 Task: Set the item due "today".
Action: Mouse moved to (1395, 119)
Screenshot: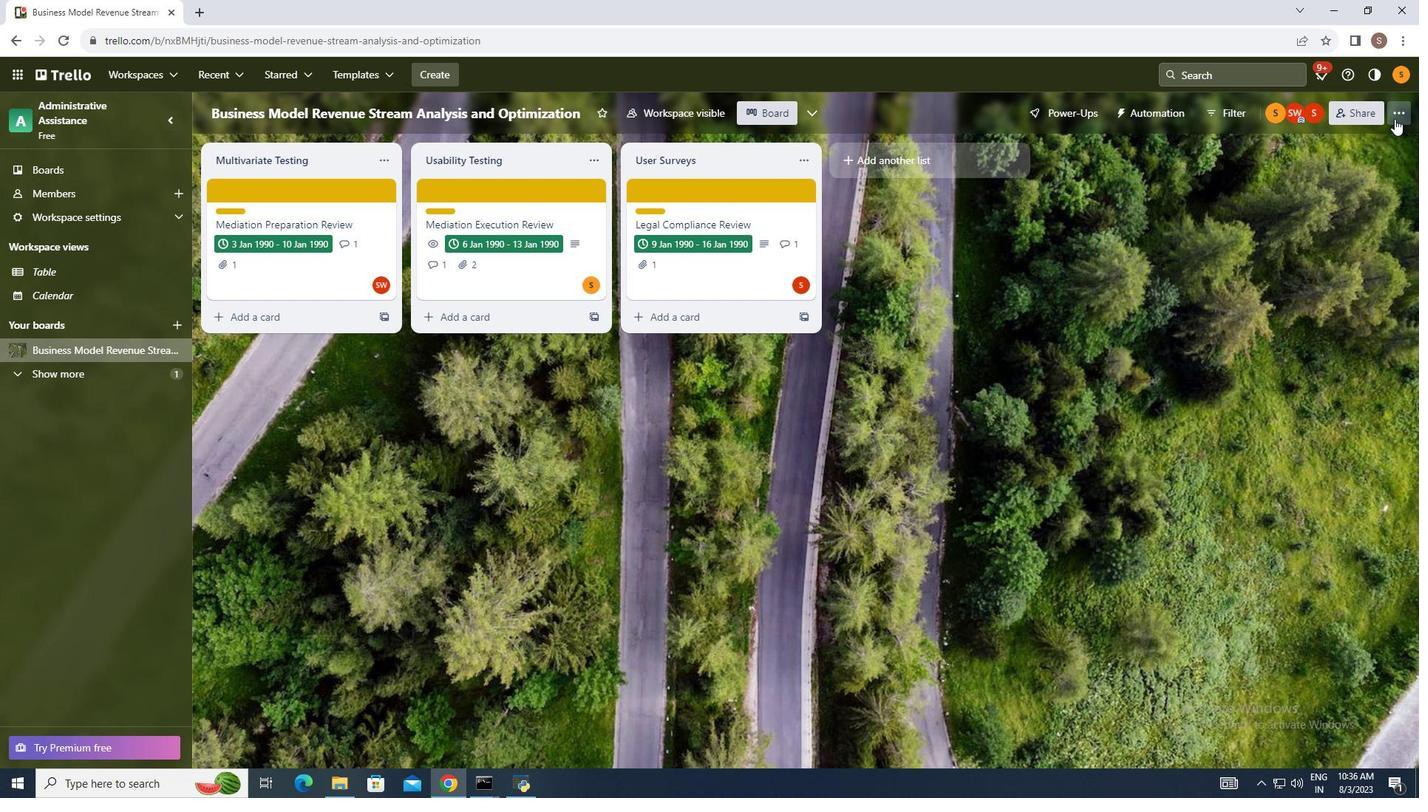 
Action: Mouse pressed left at (1395, 119)
Screenshot: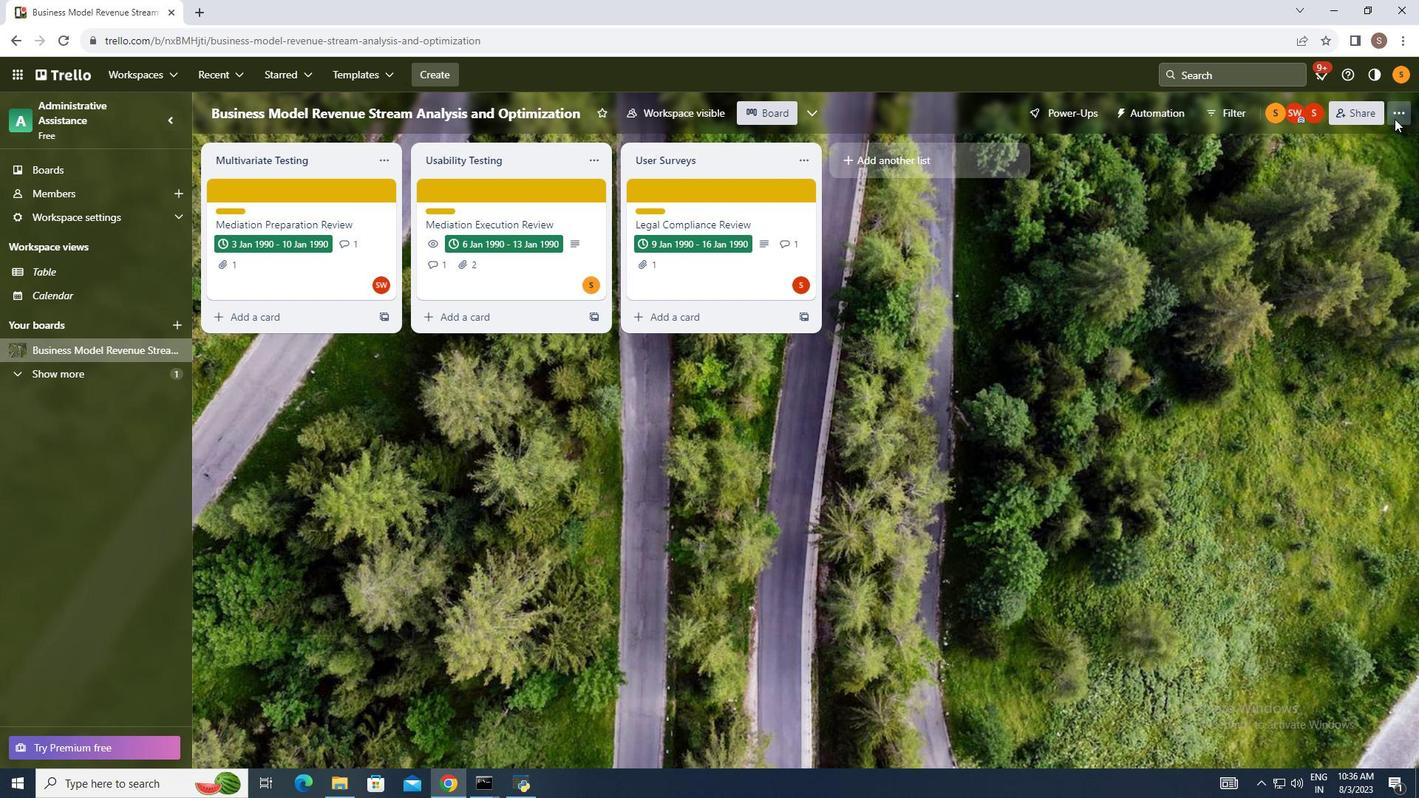 
Action: Mouse moved to (1305, 311)
Screenshot: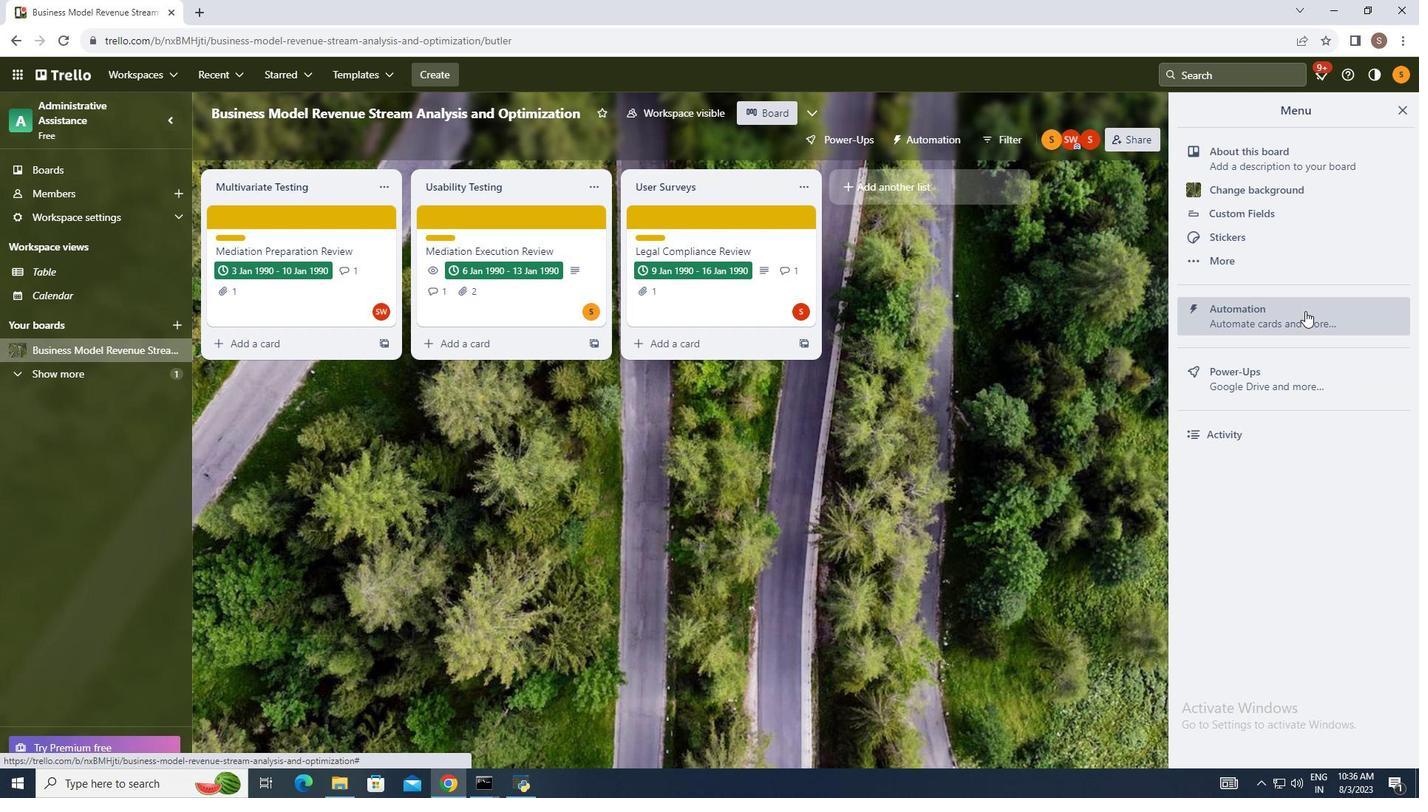 
Action: Mouse pressed left at (1305, 311)
Screenshot: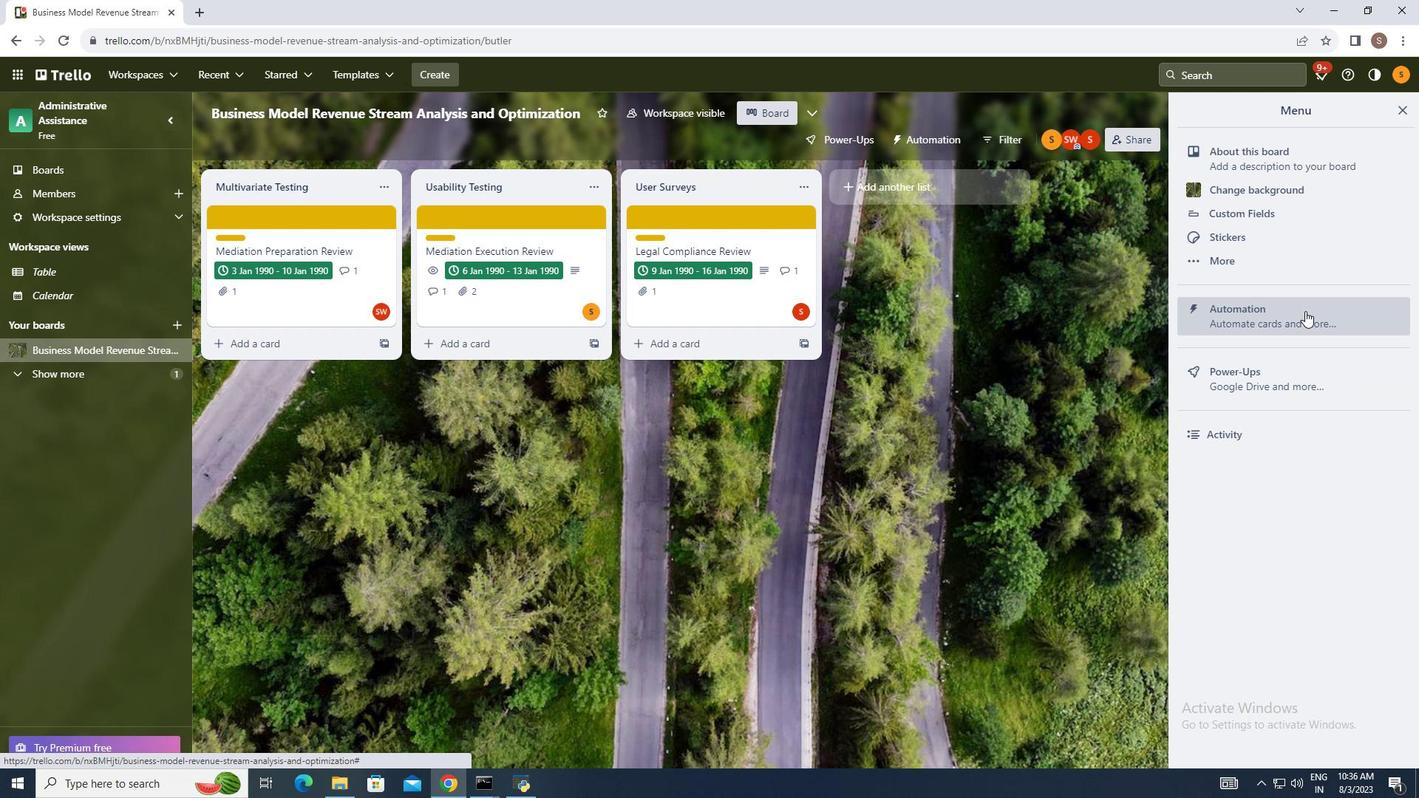 
Action: Mouse moved to (275, 385)
Screenshot: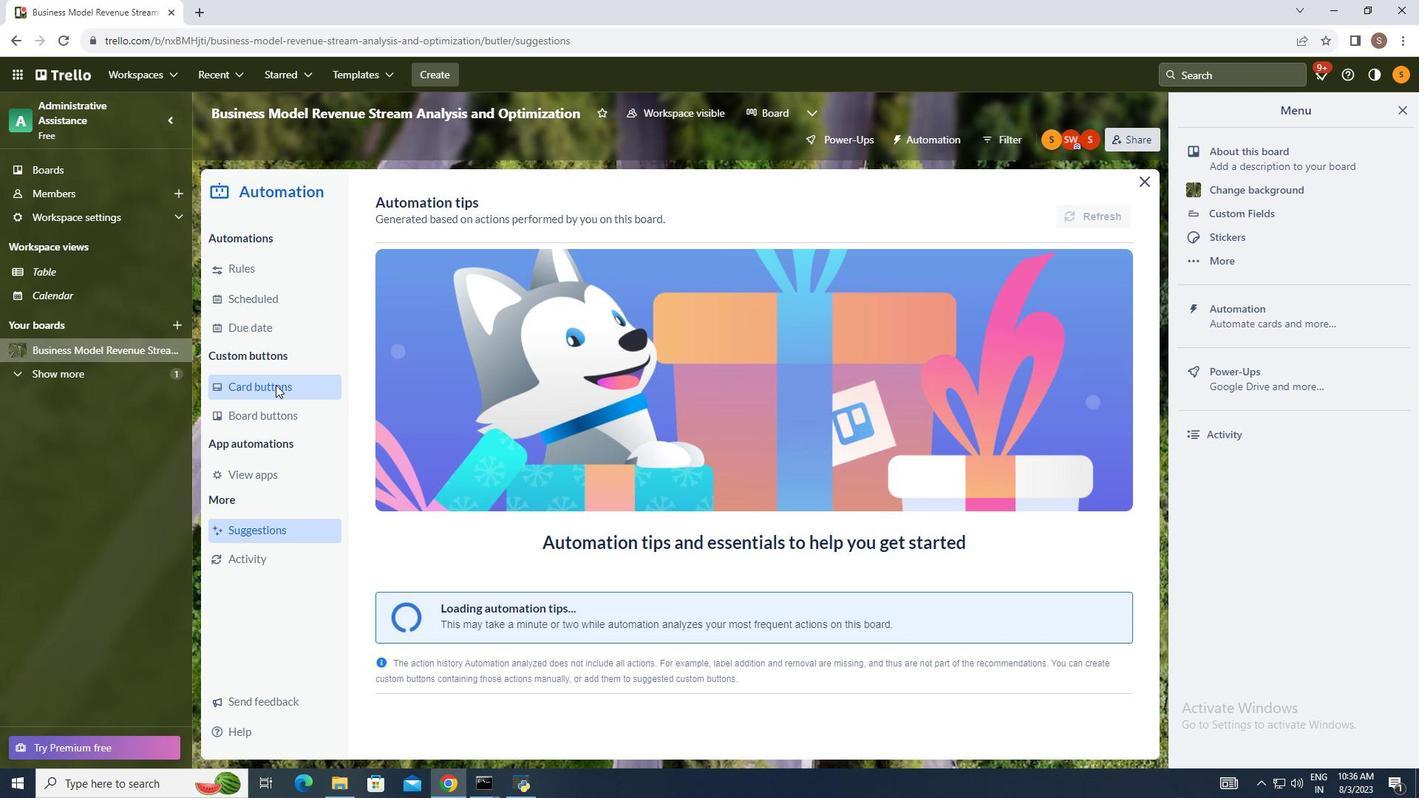 
Action: Mouse pressed left at (275, 385)
Screenshot: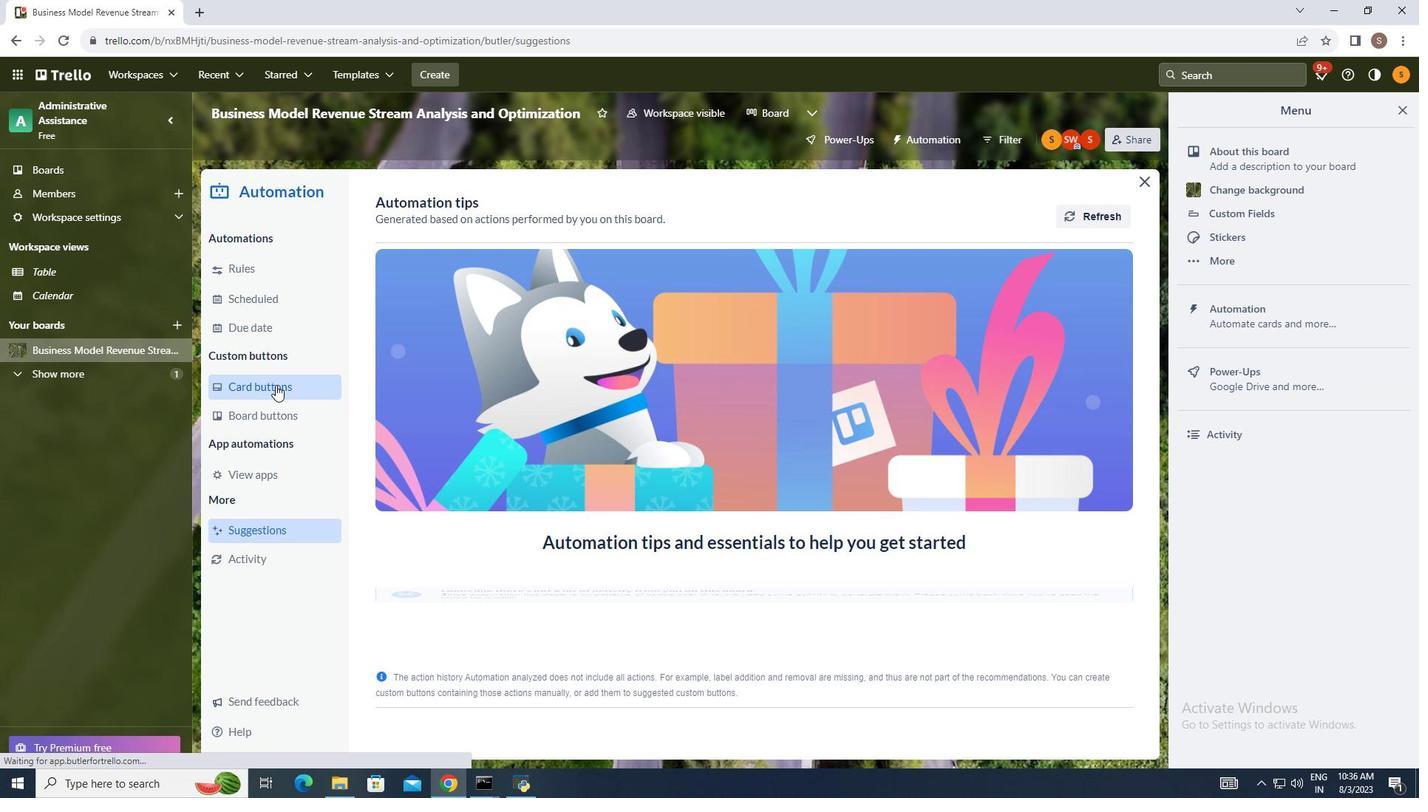 
Action: Mouse moved to (1077, 206)
Screenshot: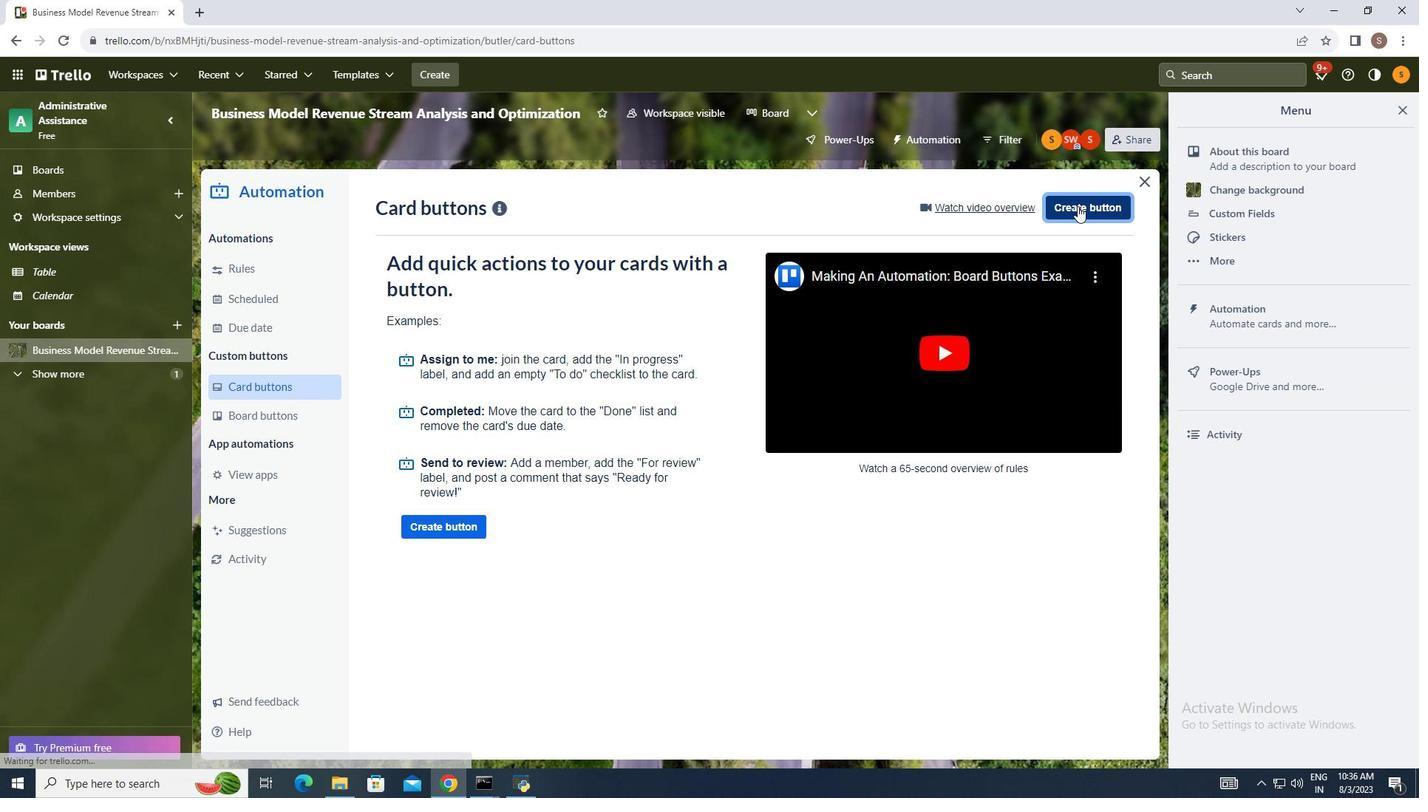 
Action: Mouse pressed left at (1077, 206)
Screenshot: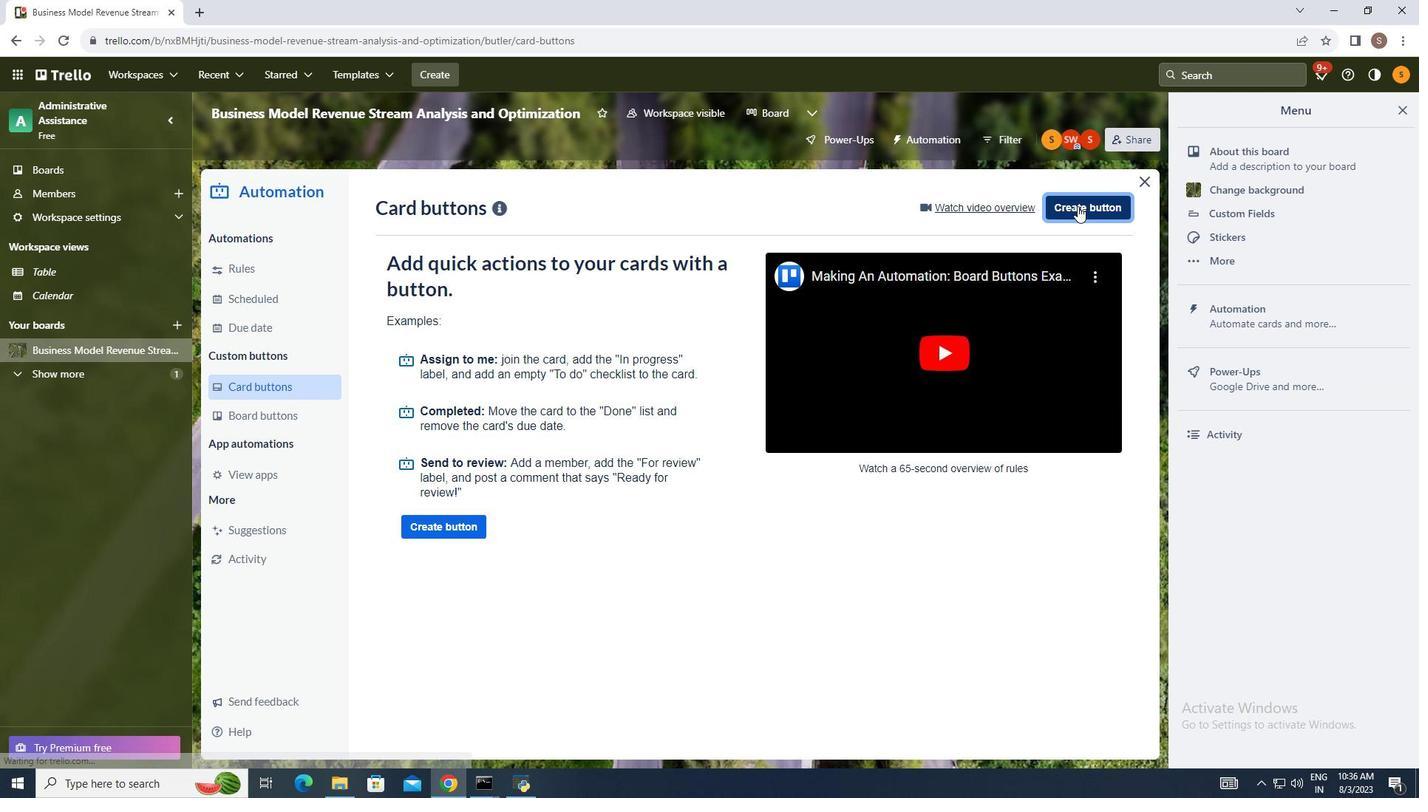 
Action: Mouse moved to (740, 405)
Screenshot: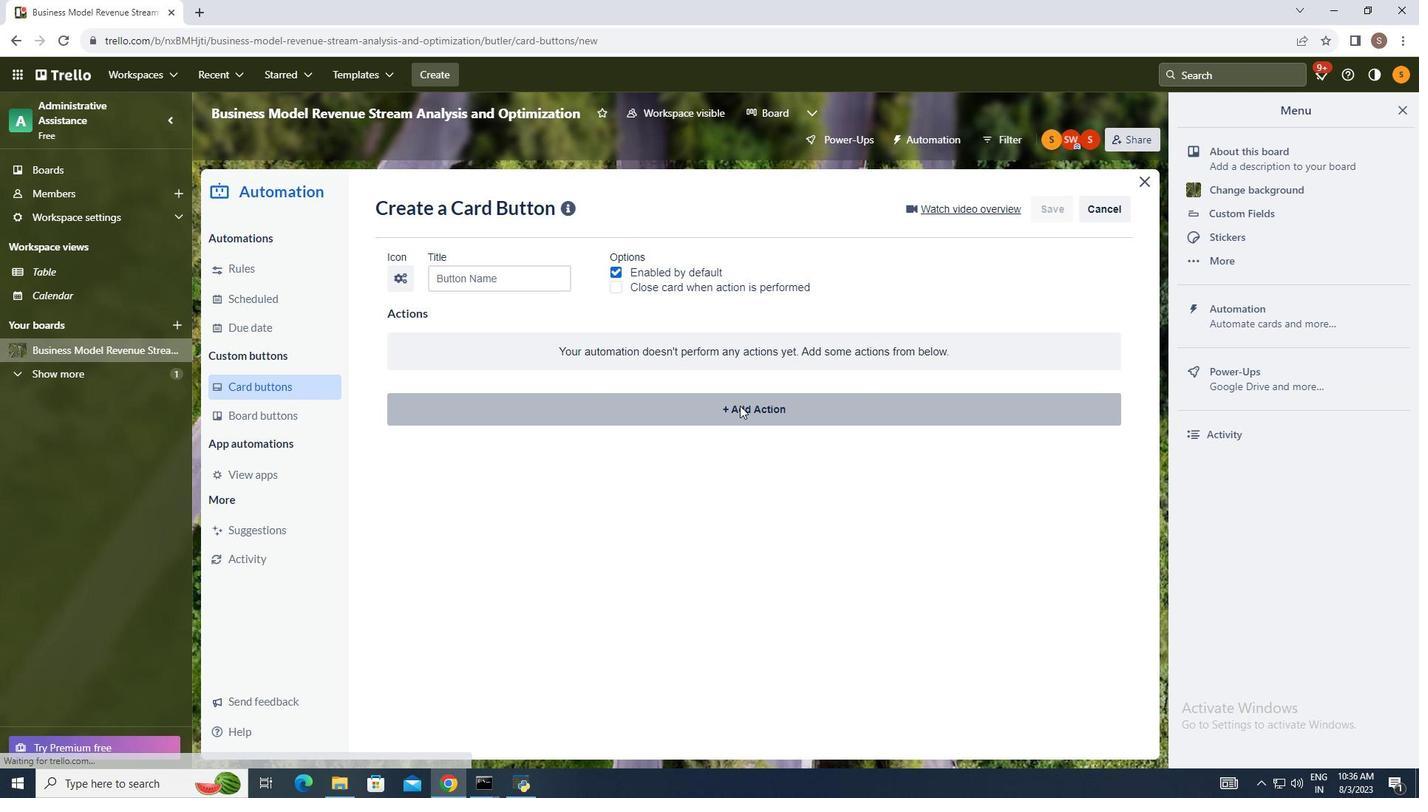 
Action: Mouse pressed left at (740, 405)
Screenshot: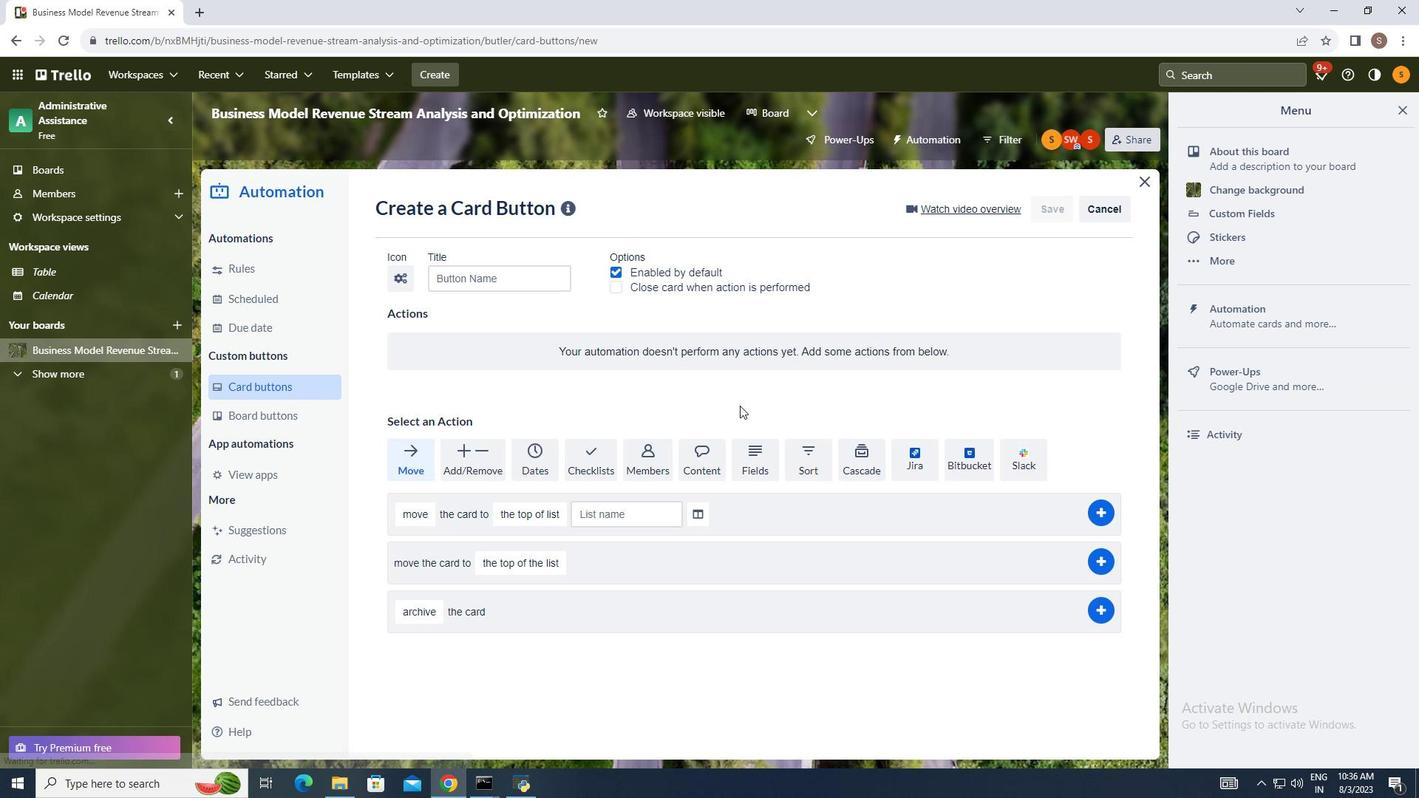 
Action: Mouse moved to (603, 456)
Screenshot: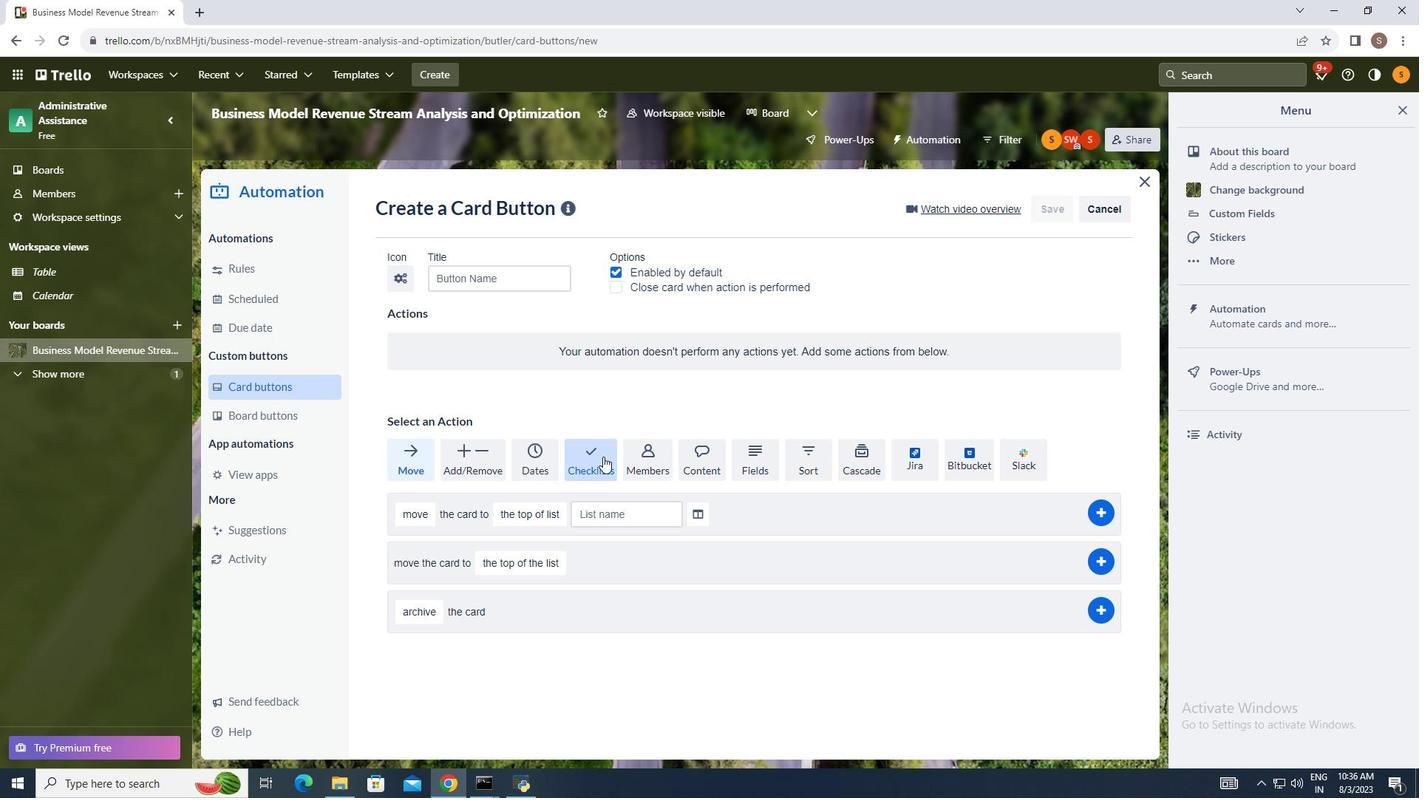 
Action: Mouse pressed left at (603, 456)
Screenshot: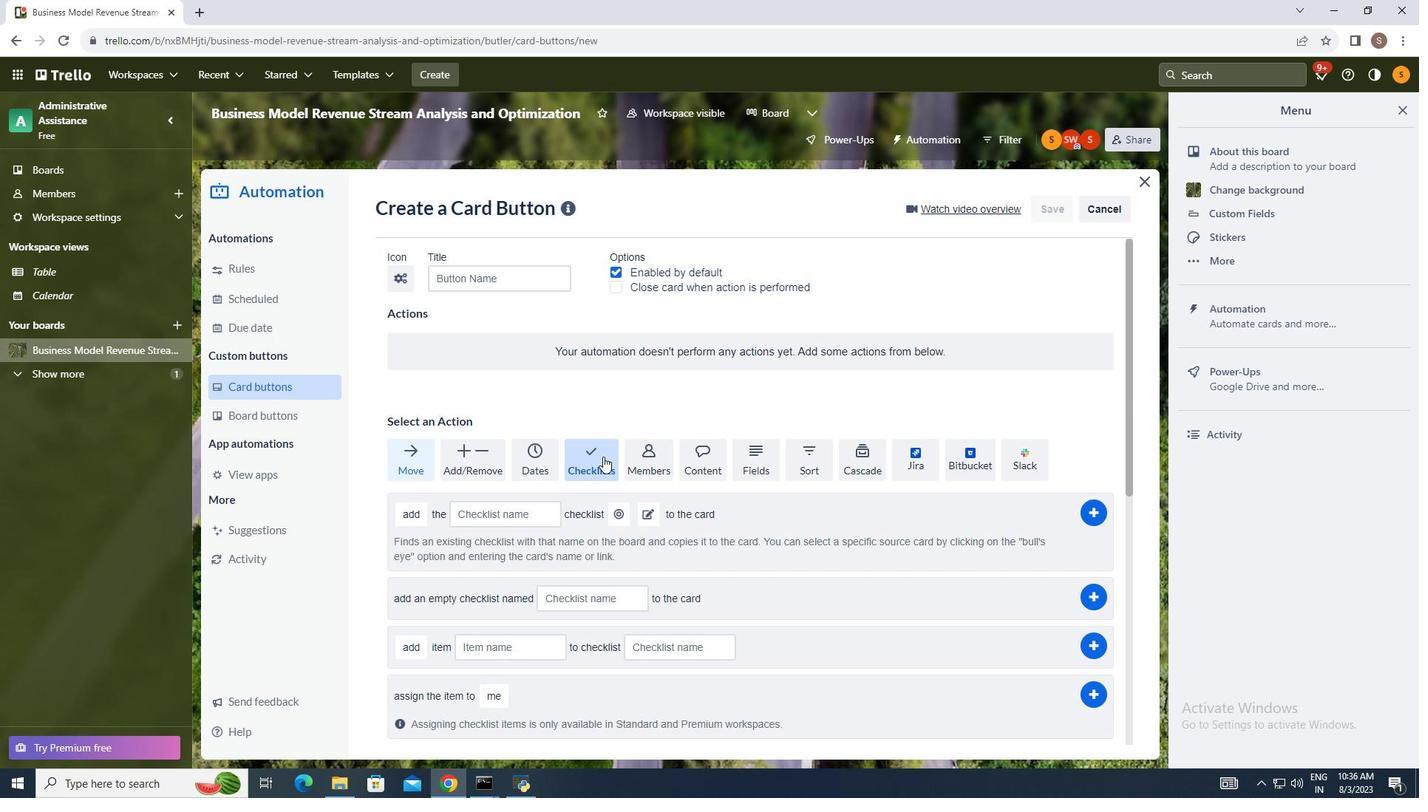 
Action: Mouse moved to (538, 501)
Screenshot: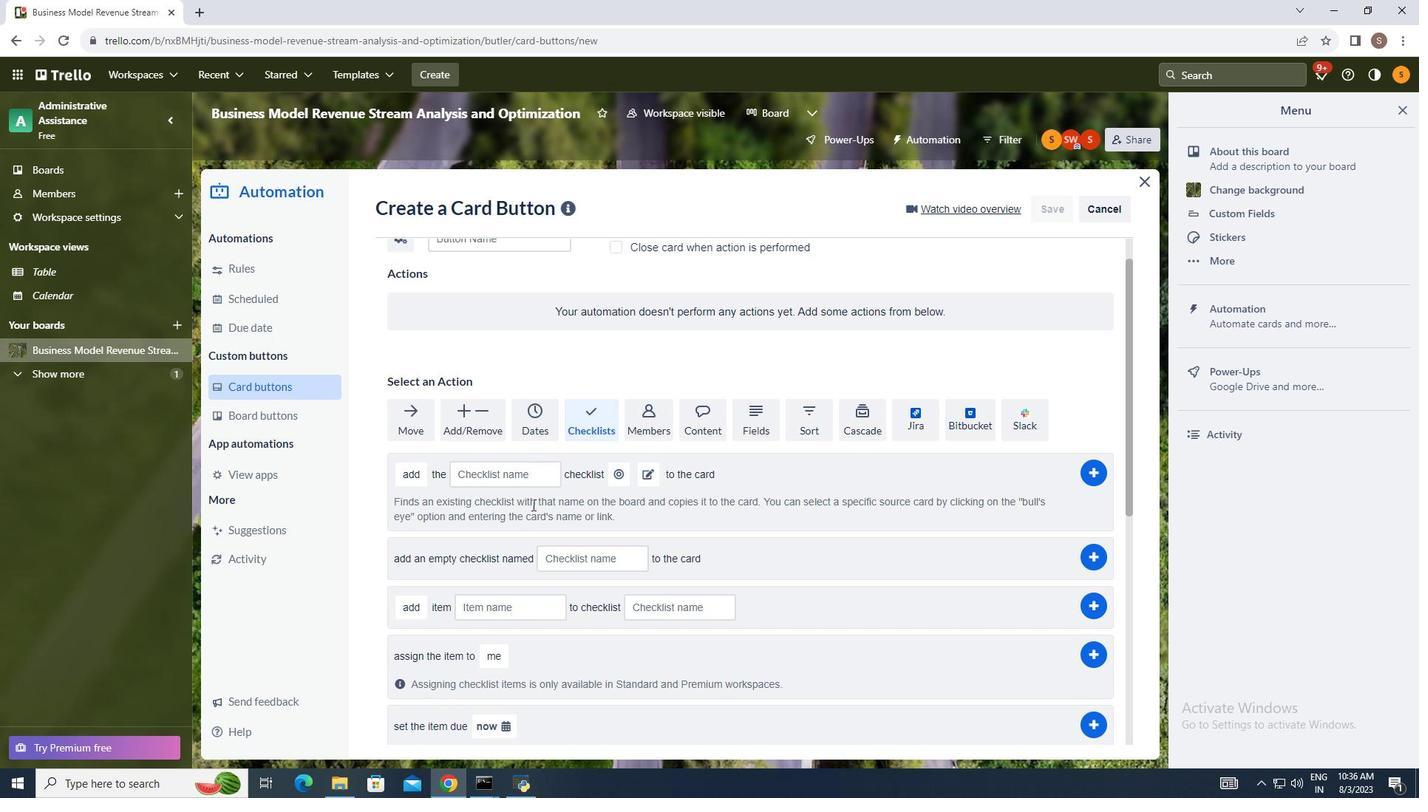 
Action: Mouse scrolled (538, 500) with delta (0, 0)
Screenshot: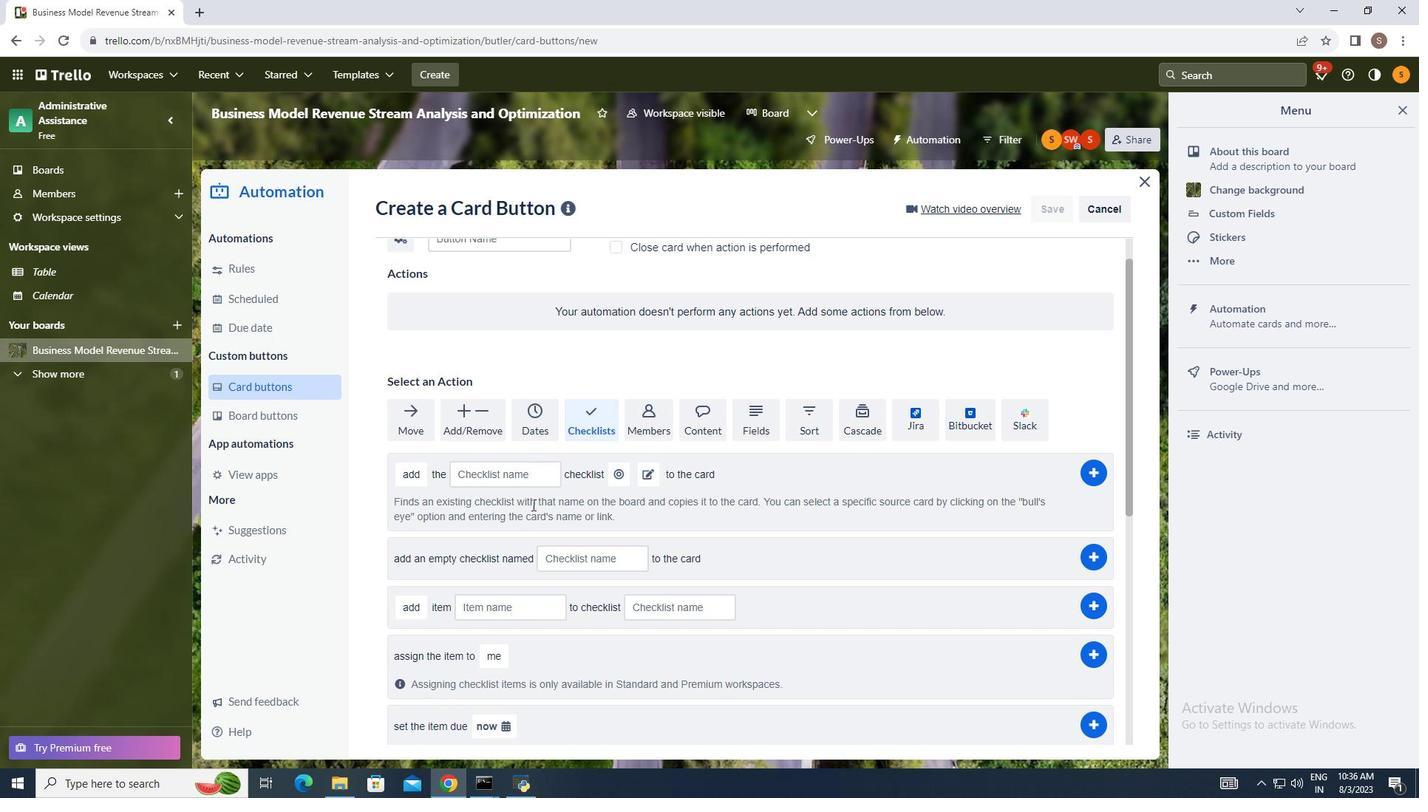 
Action: Mouse moved to (537, 504)
Screenshot: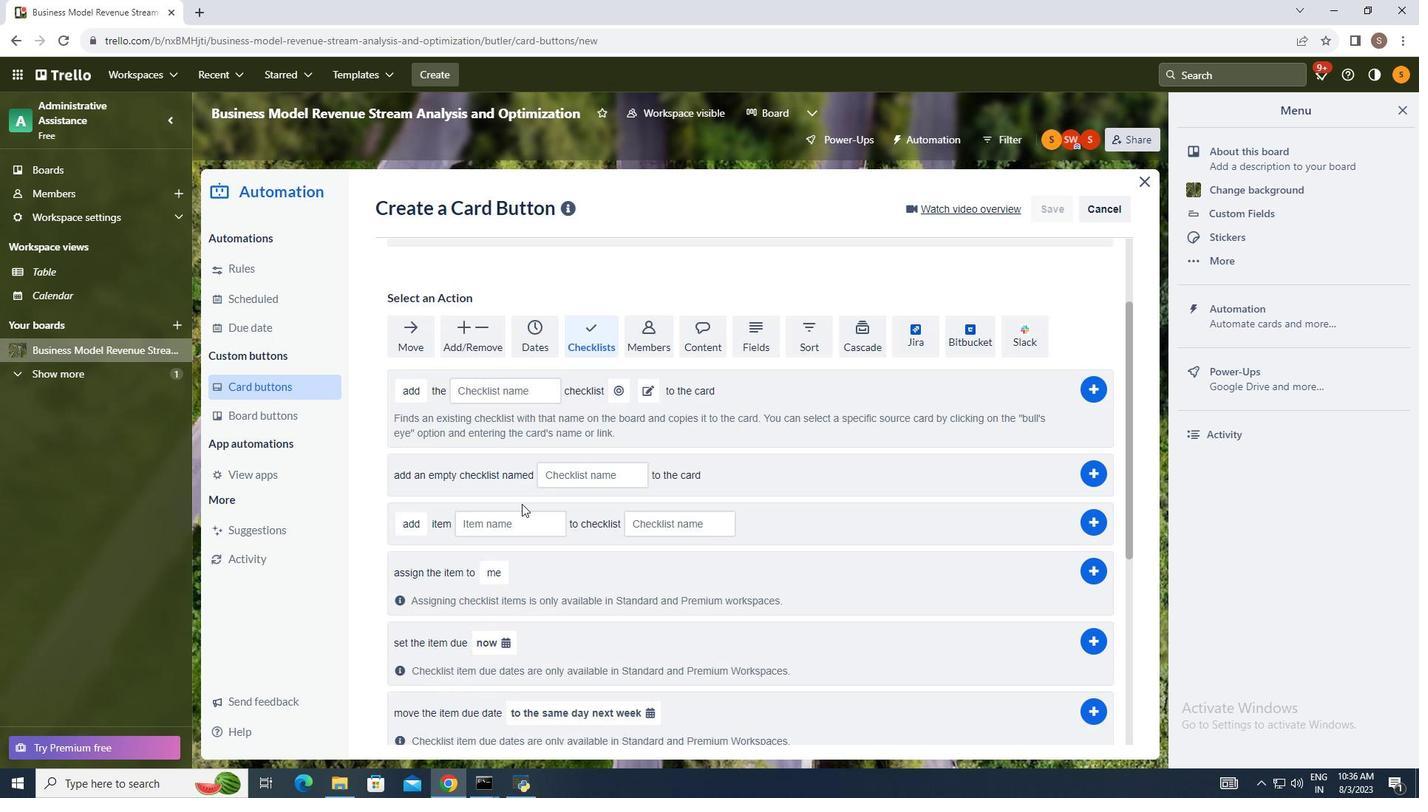 
Action: Mouse scrolled (537, 503) with delta (0, 0)
Screenshot: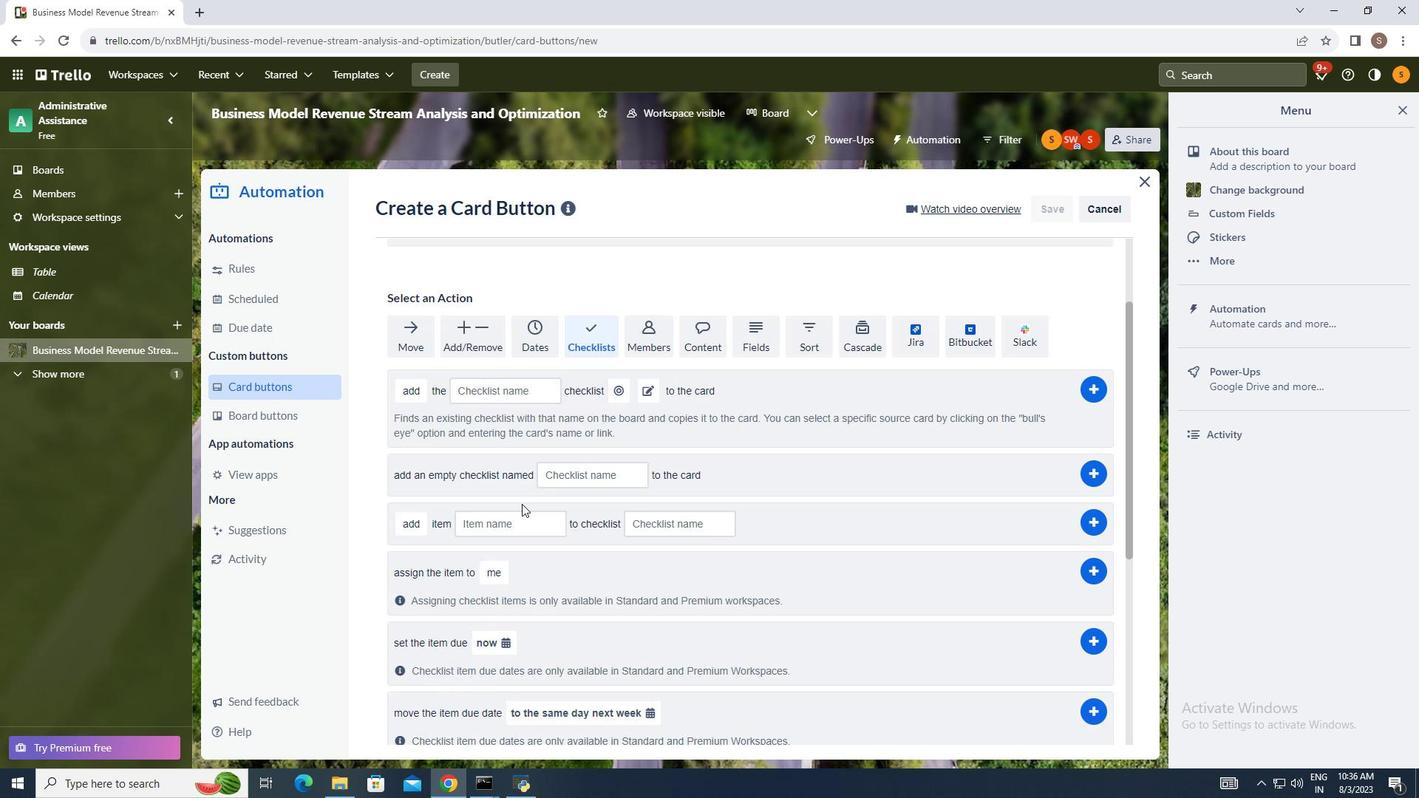 
Action: Mouse moved to (532, 504)
Screenshot: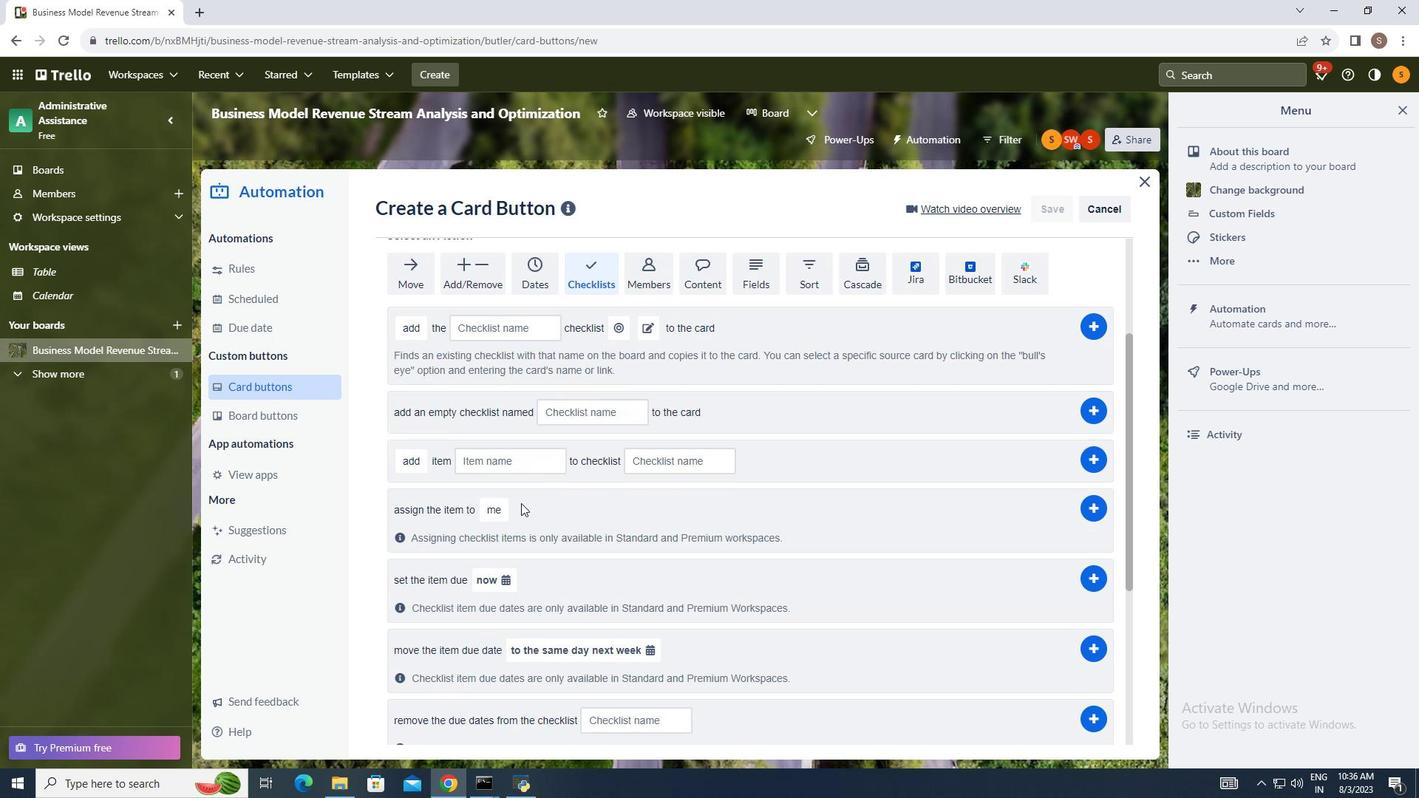 
Action: Mouse scrolled (532, 504) with delta (0, 0)
Screenshot: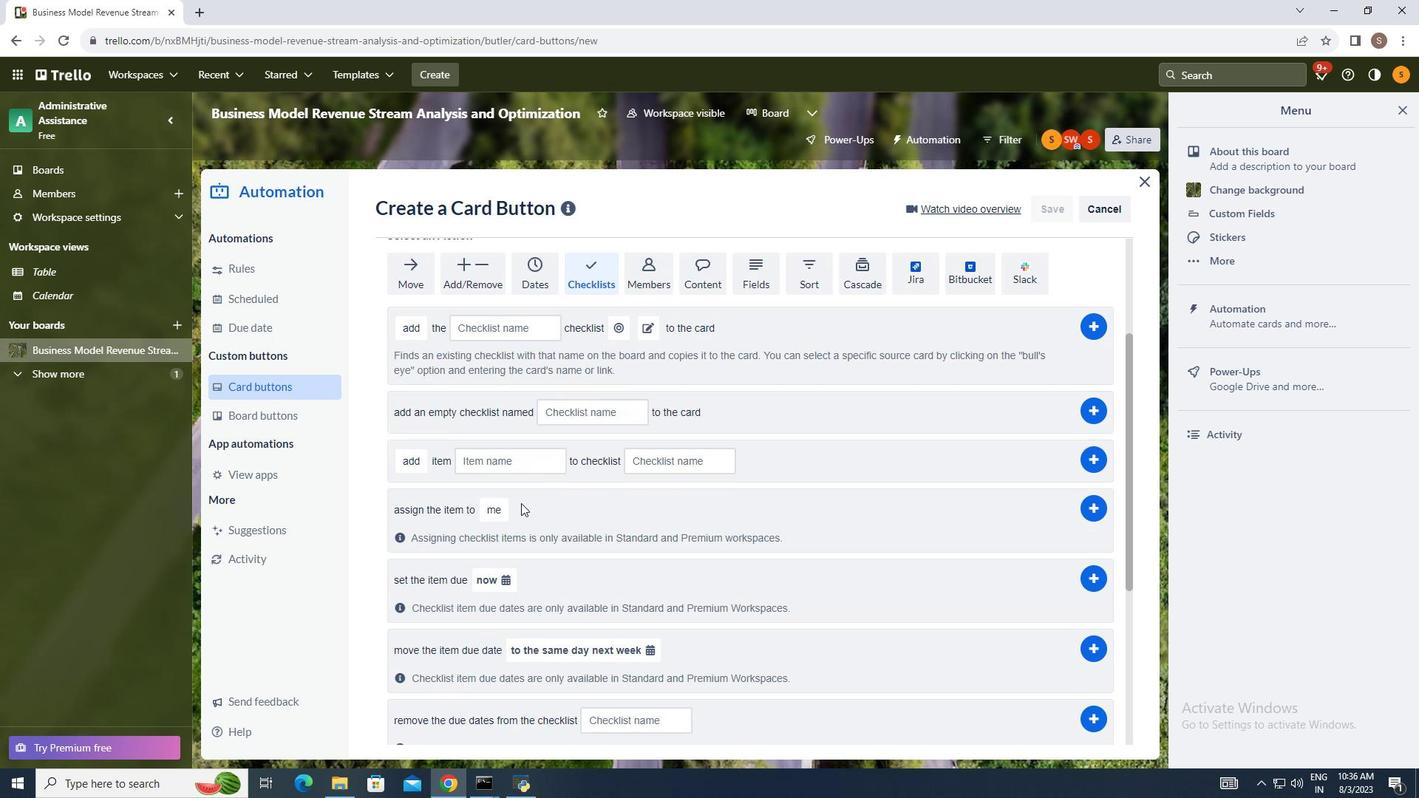 
Action: Mouse moved to (485, 547)
Screenshot: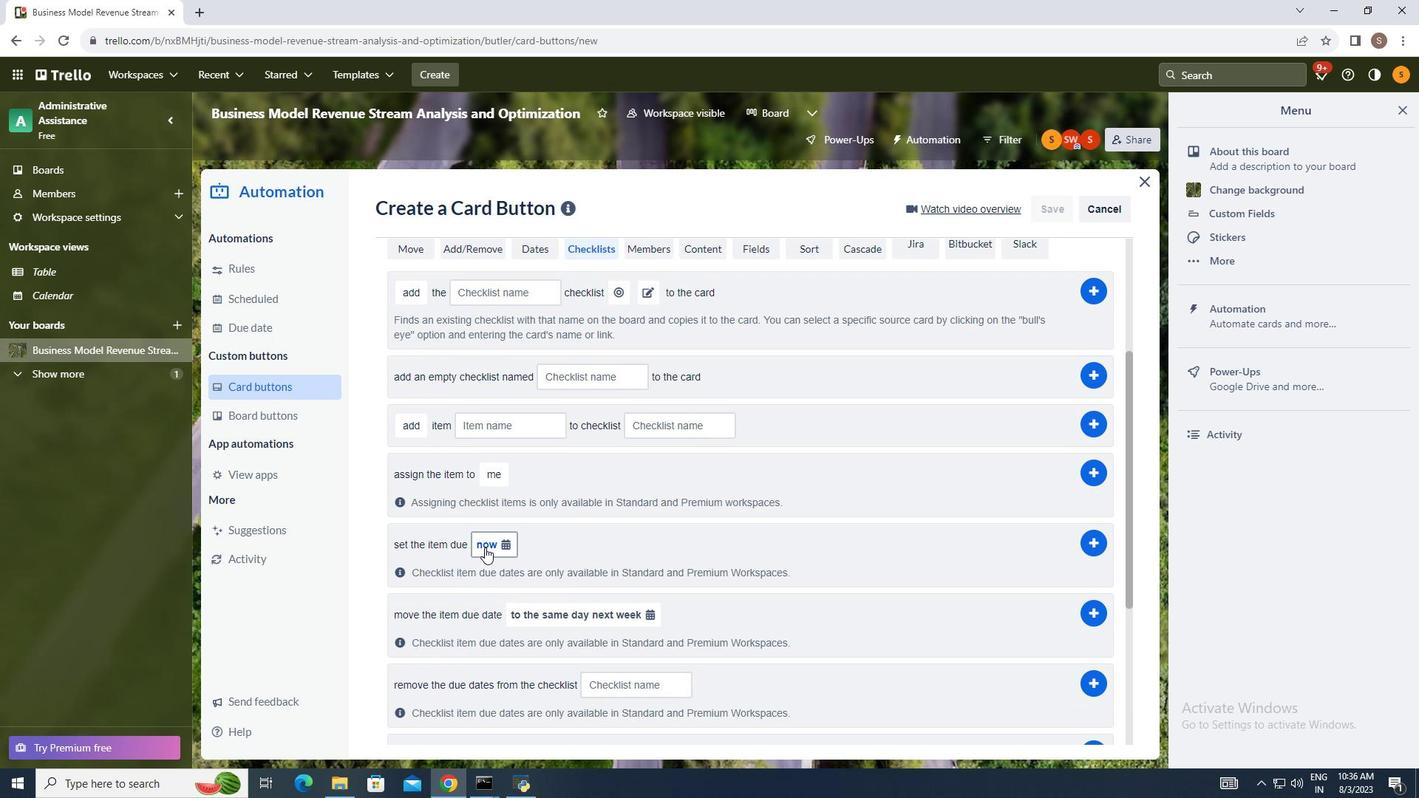 
Action: Mouse pressed left at (485, 547)
Screenshot: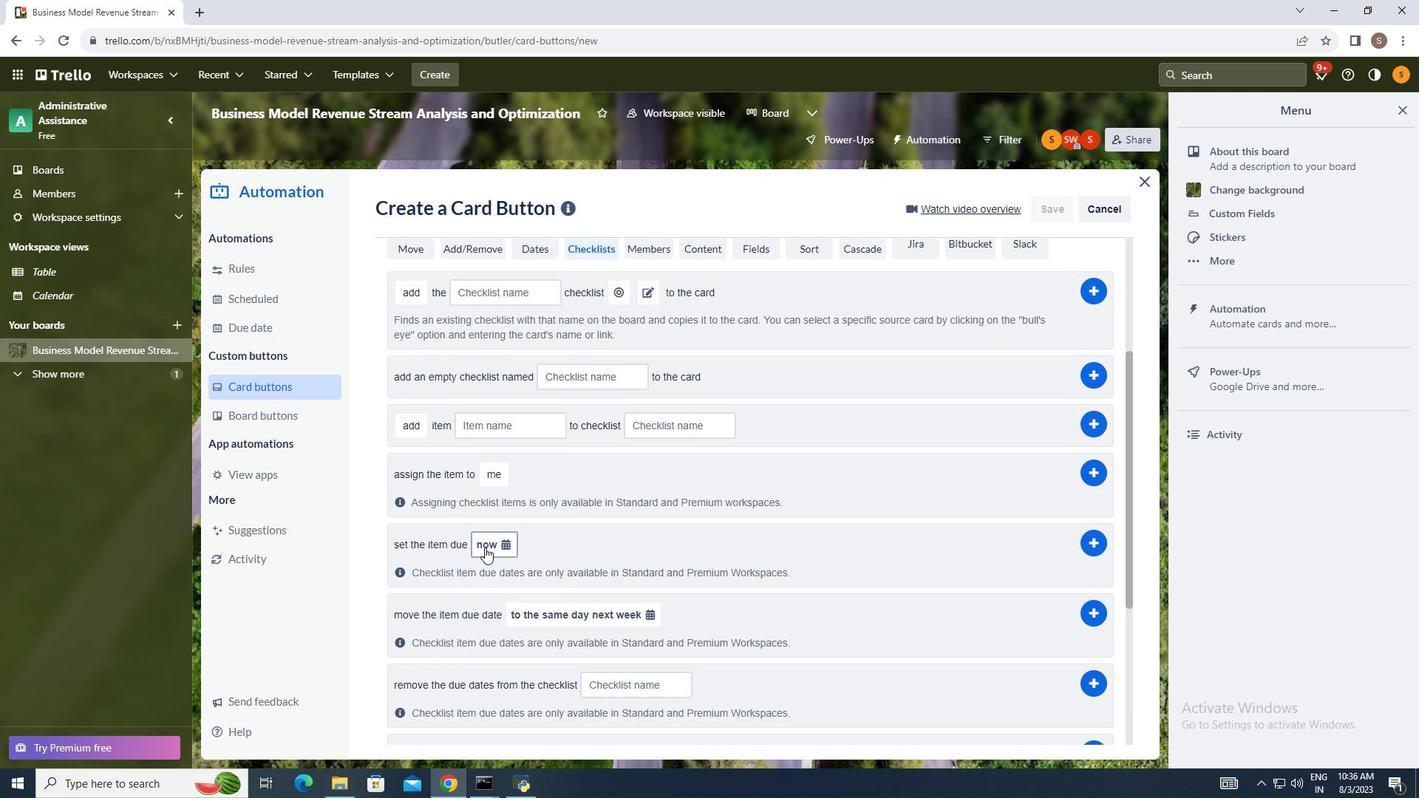 
Action: Mouse moved to (493, 592)
Screenshot: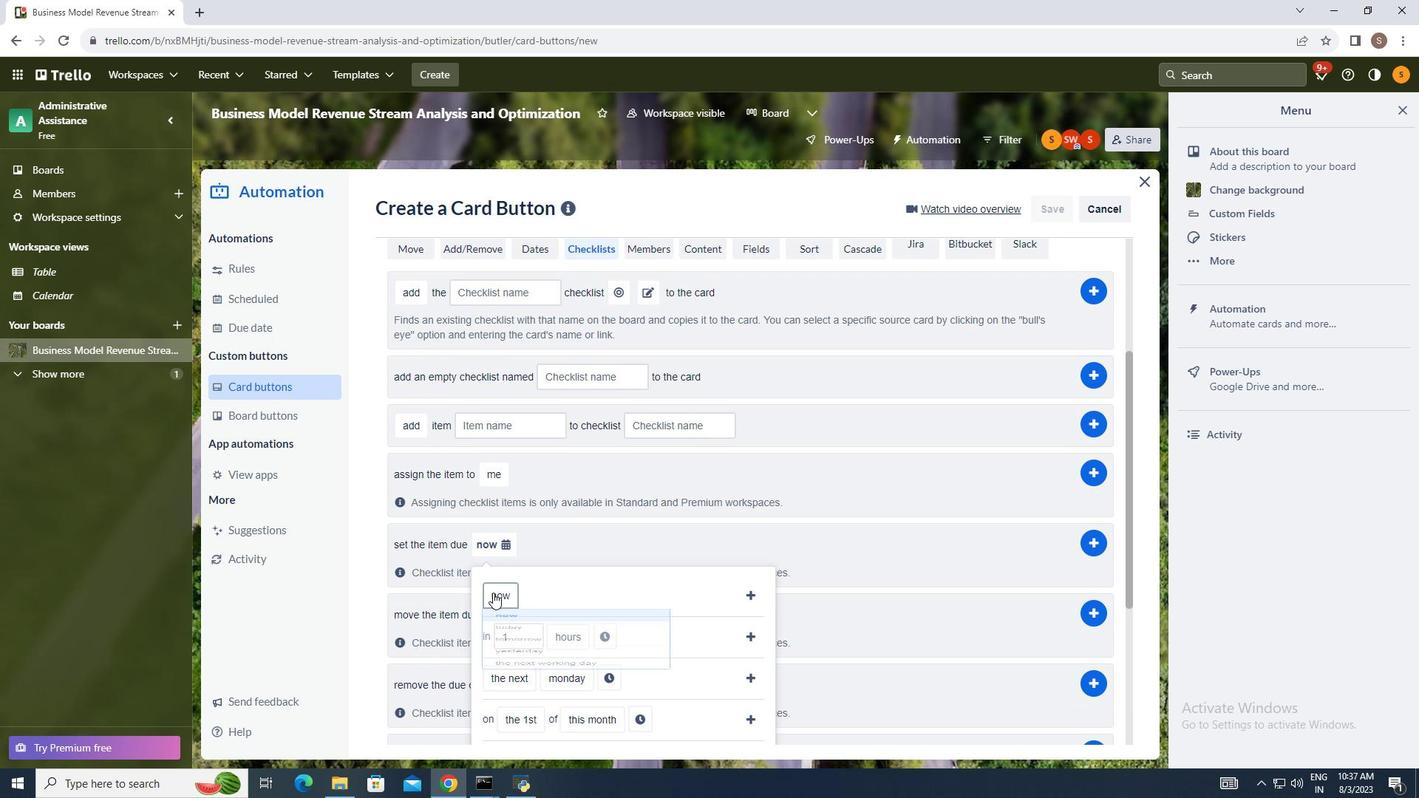 
Action: Mouse pressed left at (493, 592)
Screenshot: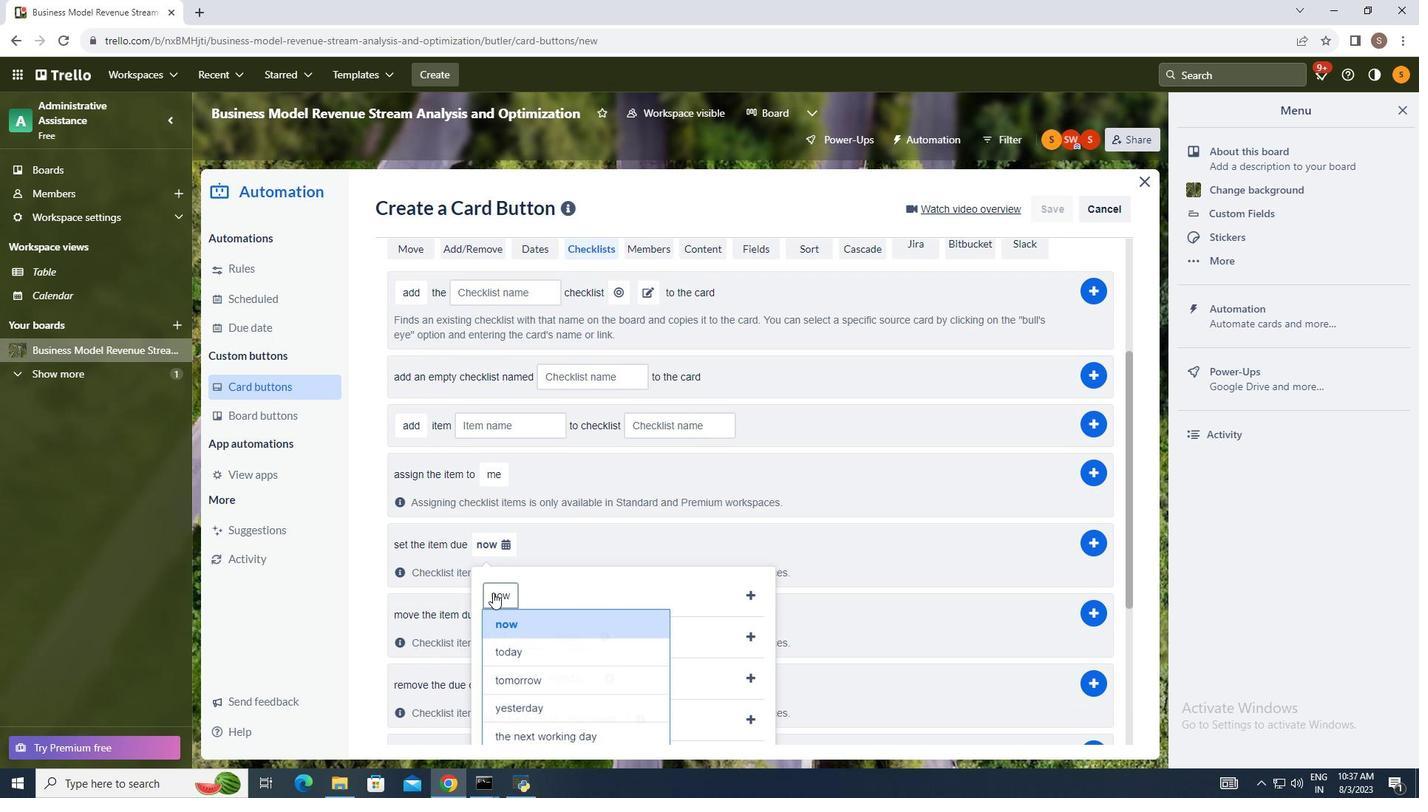 
Action: Mouse moved to (521, 652)
Screenshot: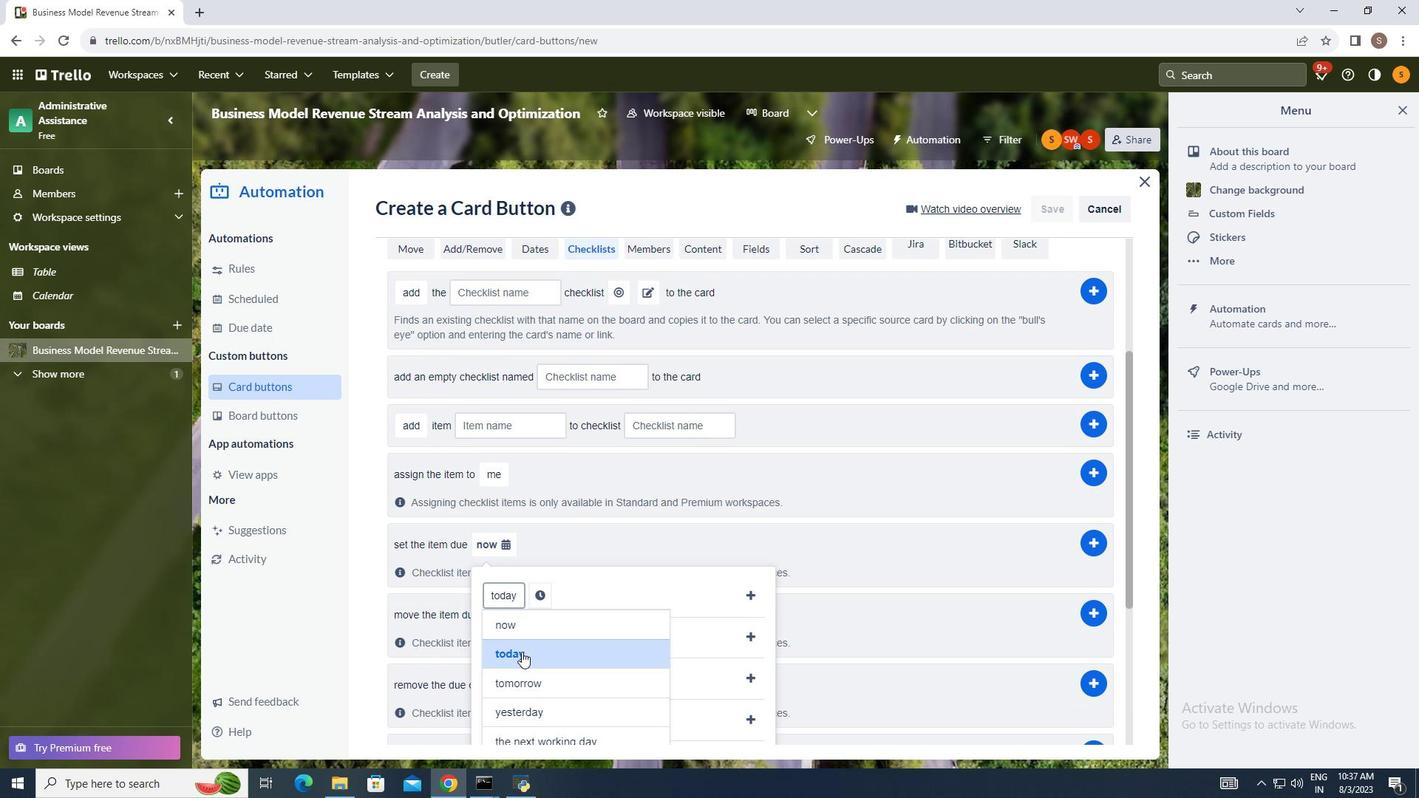 
Action: Mouse pressed left at (521, 652)
Screenshot: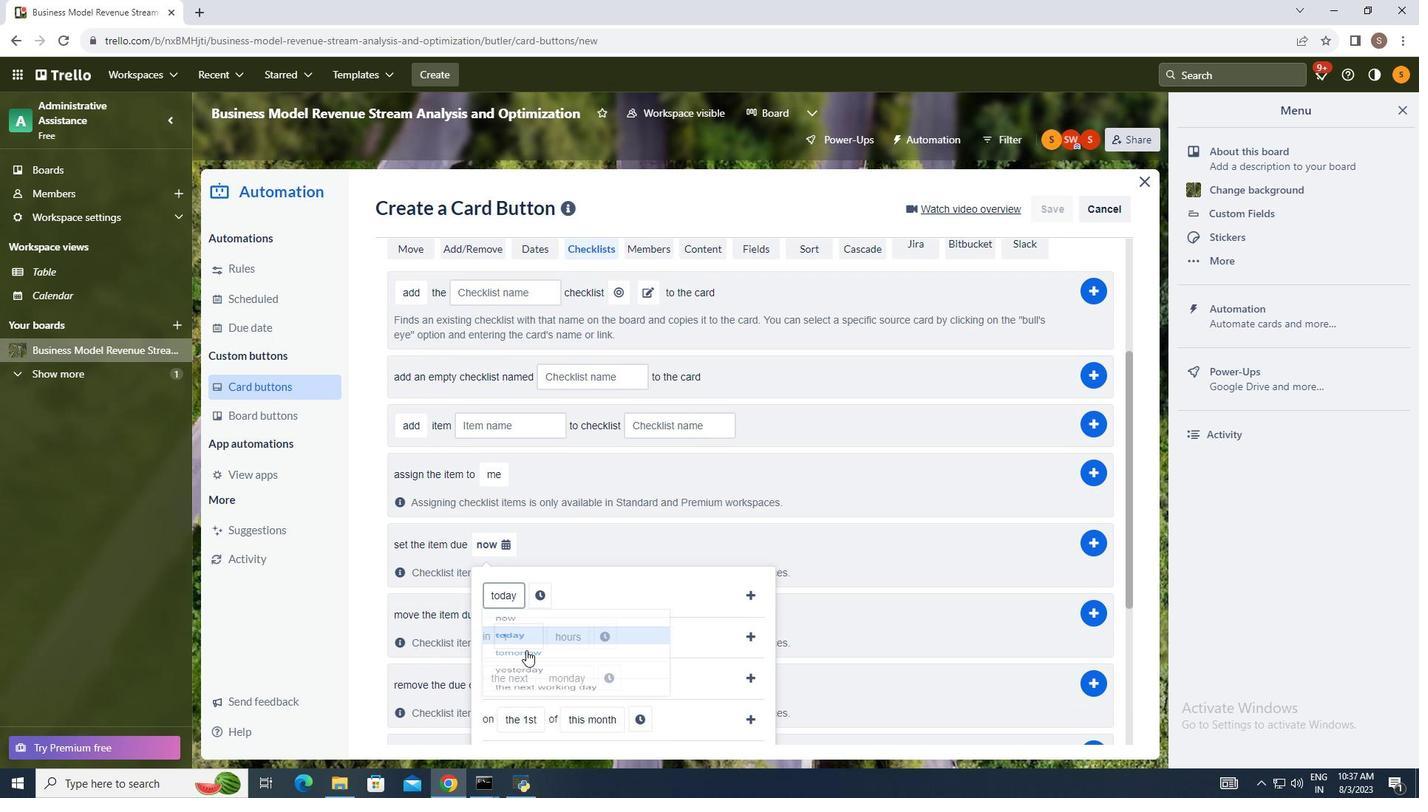 
Action: Mouse moved to (743, 596)
Screenshot: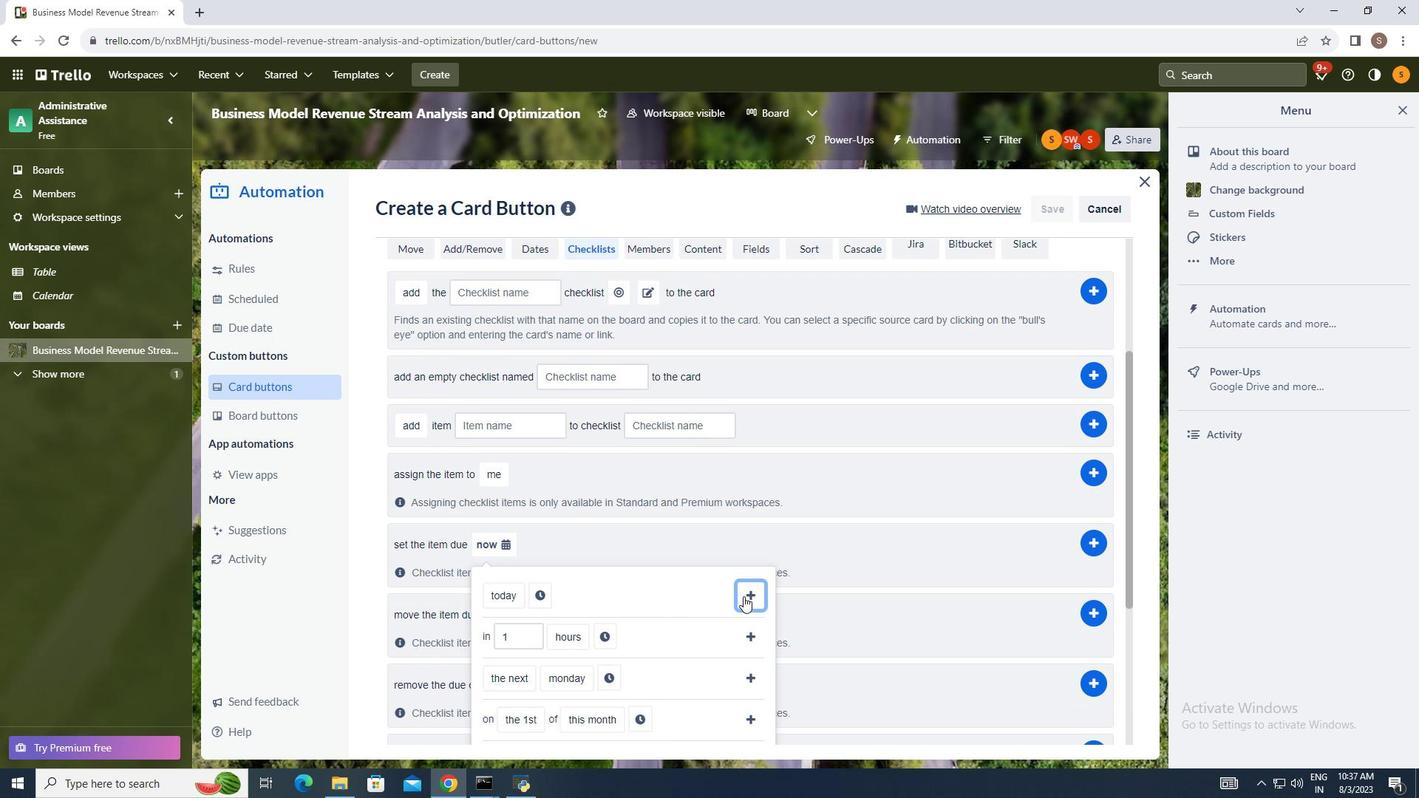 
Action: Mouse pressed left at (743, 596)
Screenshot: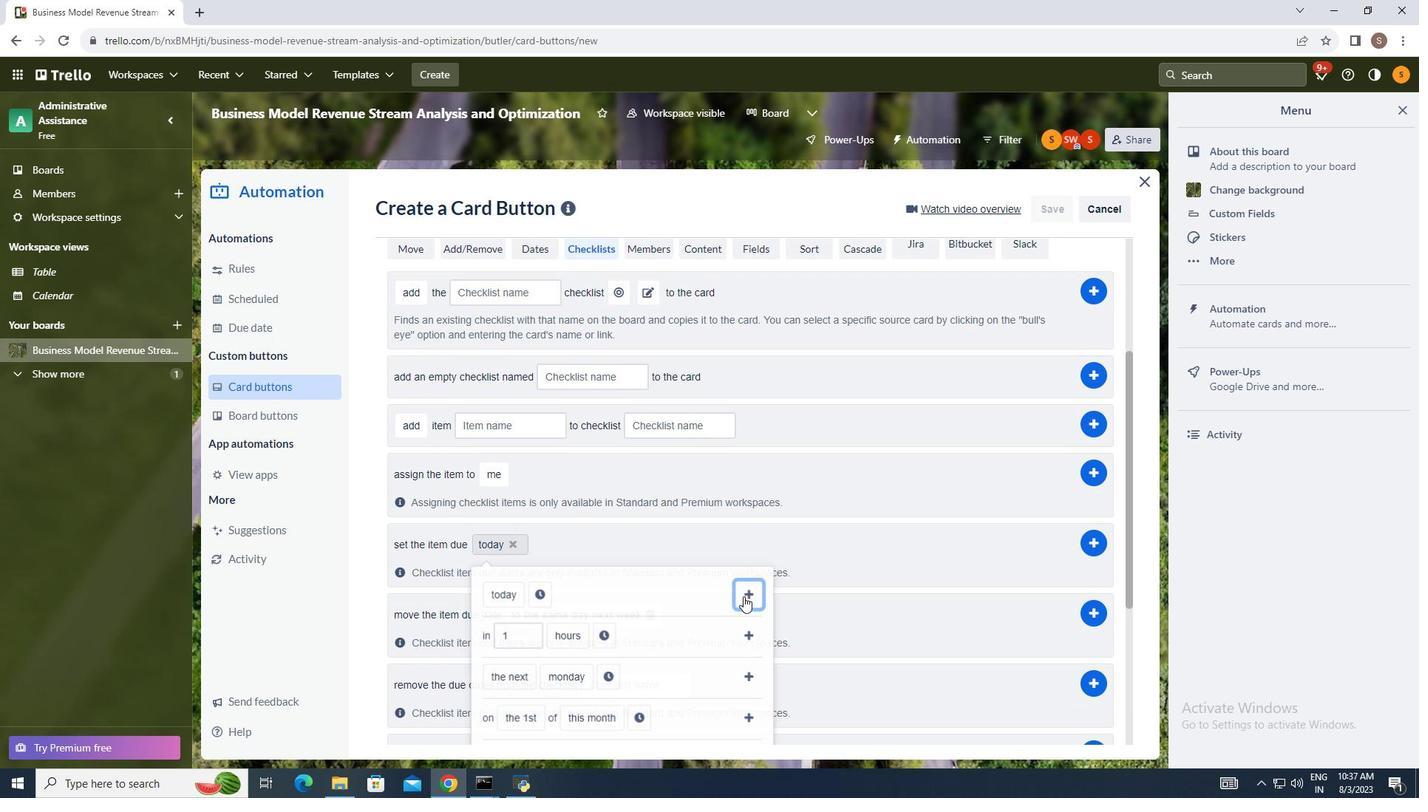 
Action: Mouse moved to (1090, 545)
Screenshot: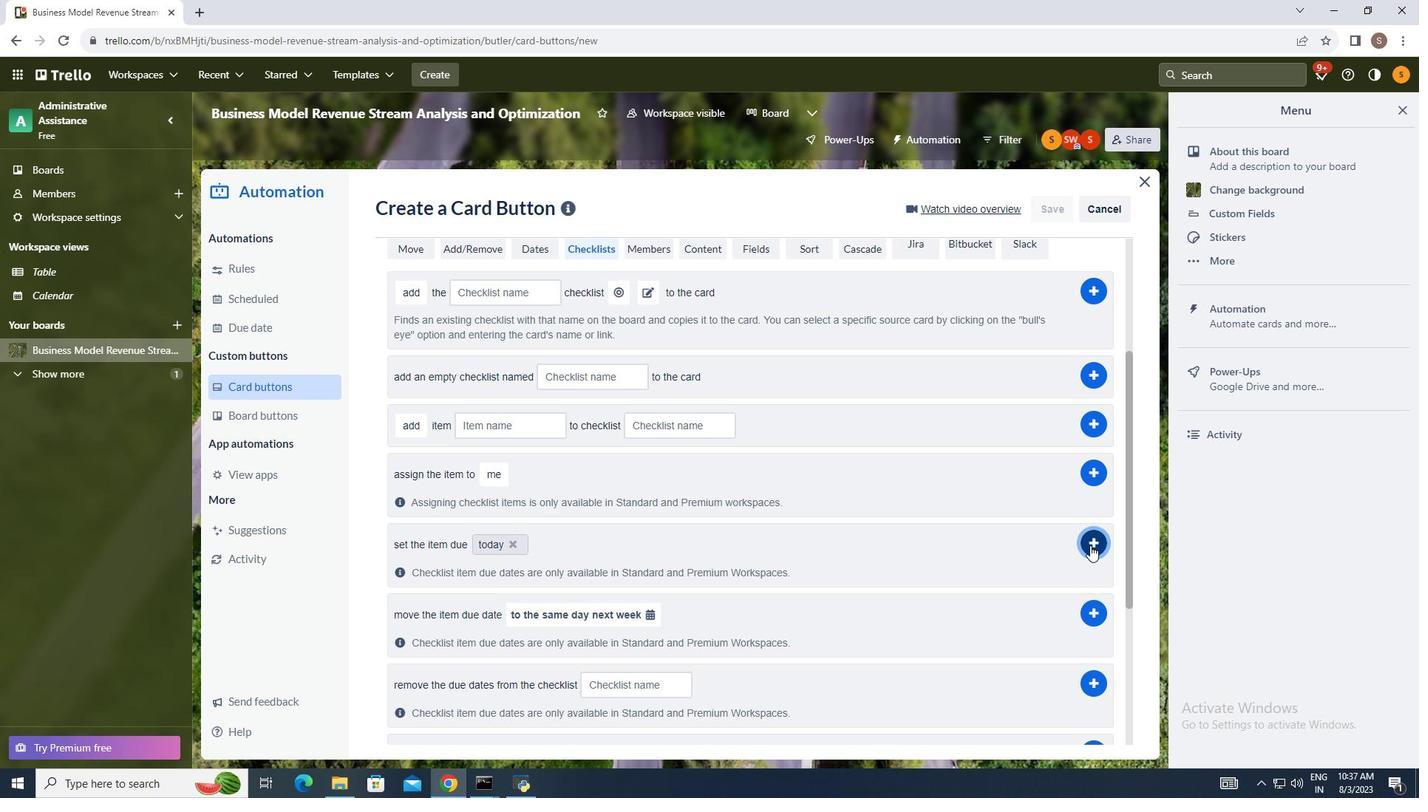 
Action: Mouse pressed left at (1090, 545)
Screenshot: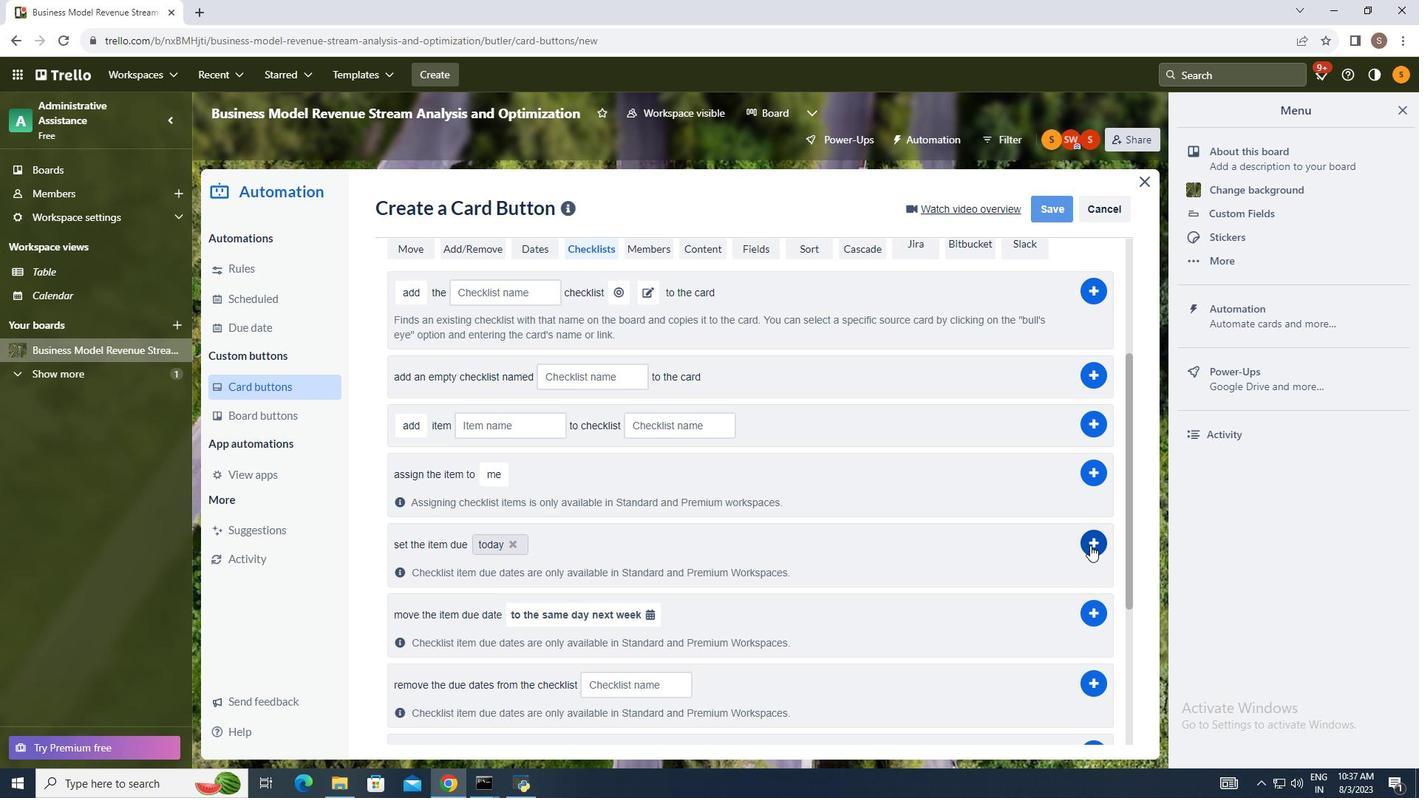 
Action: Mouse moved to (1264, 471)
Screenshot: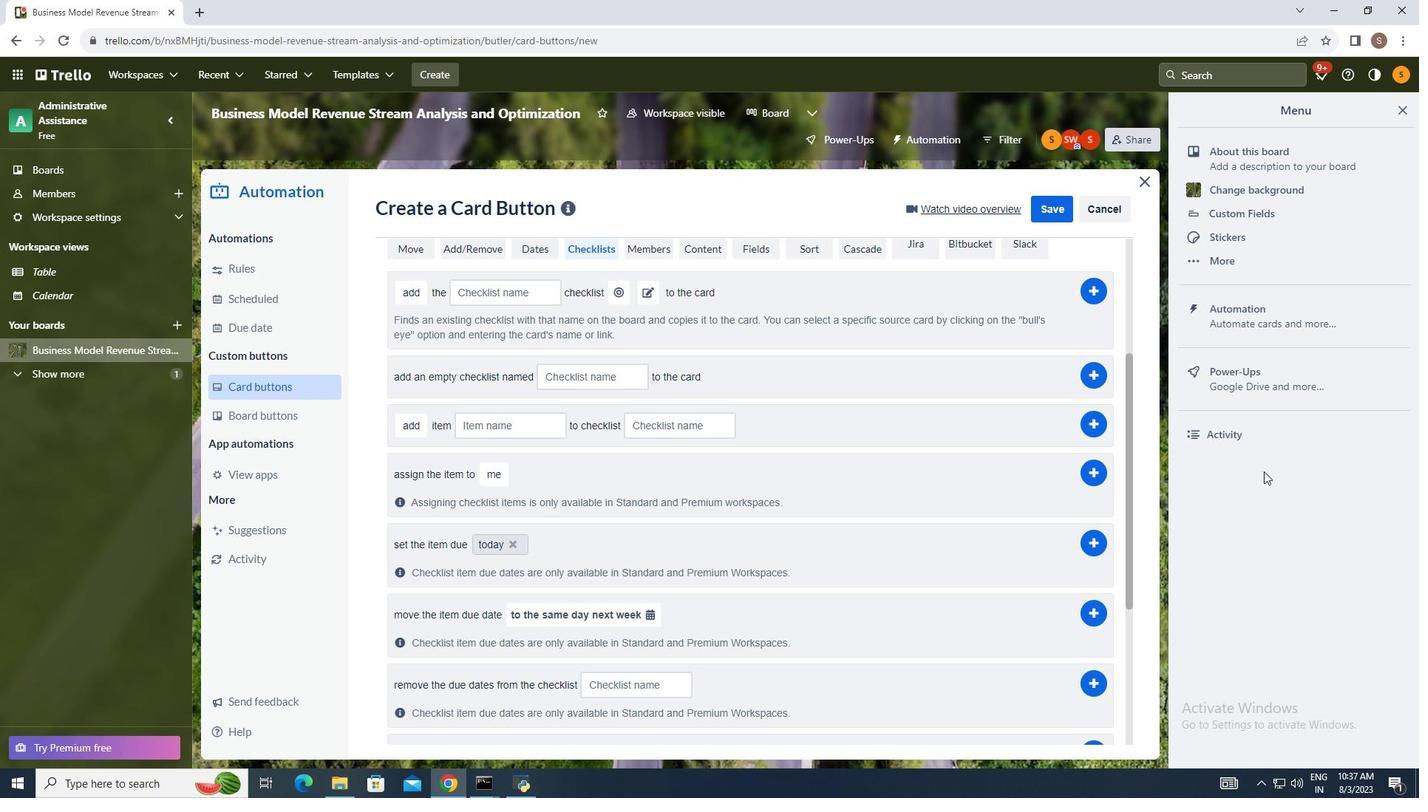 
